 Task: Plan a visit to the art museum on the 10th at 1:00 PM.
Action: Mouse moved to (107, 249)
Screenshot: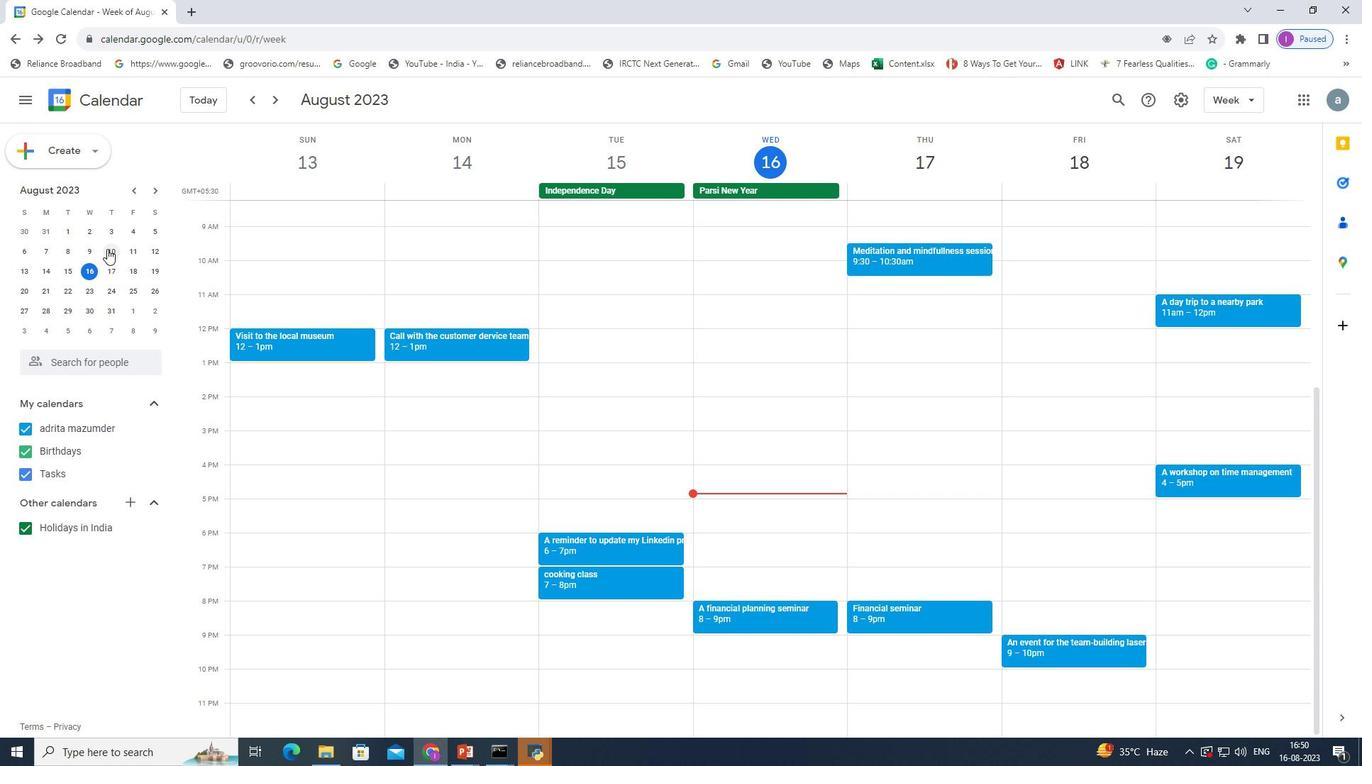 
Action: Mouse pressed left at (107, 249)
Screenshot: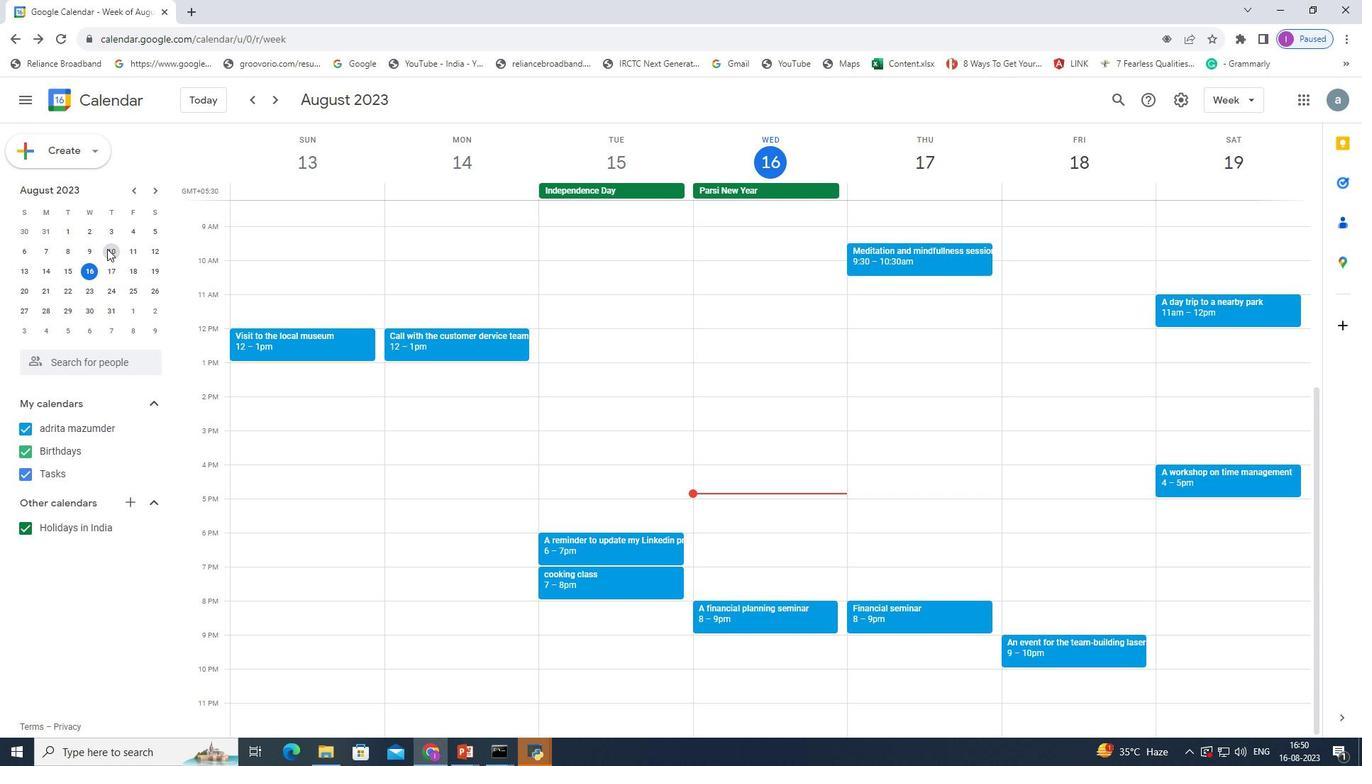 
Action: Mouse pressed left at (107, 249)
Screenshot: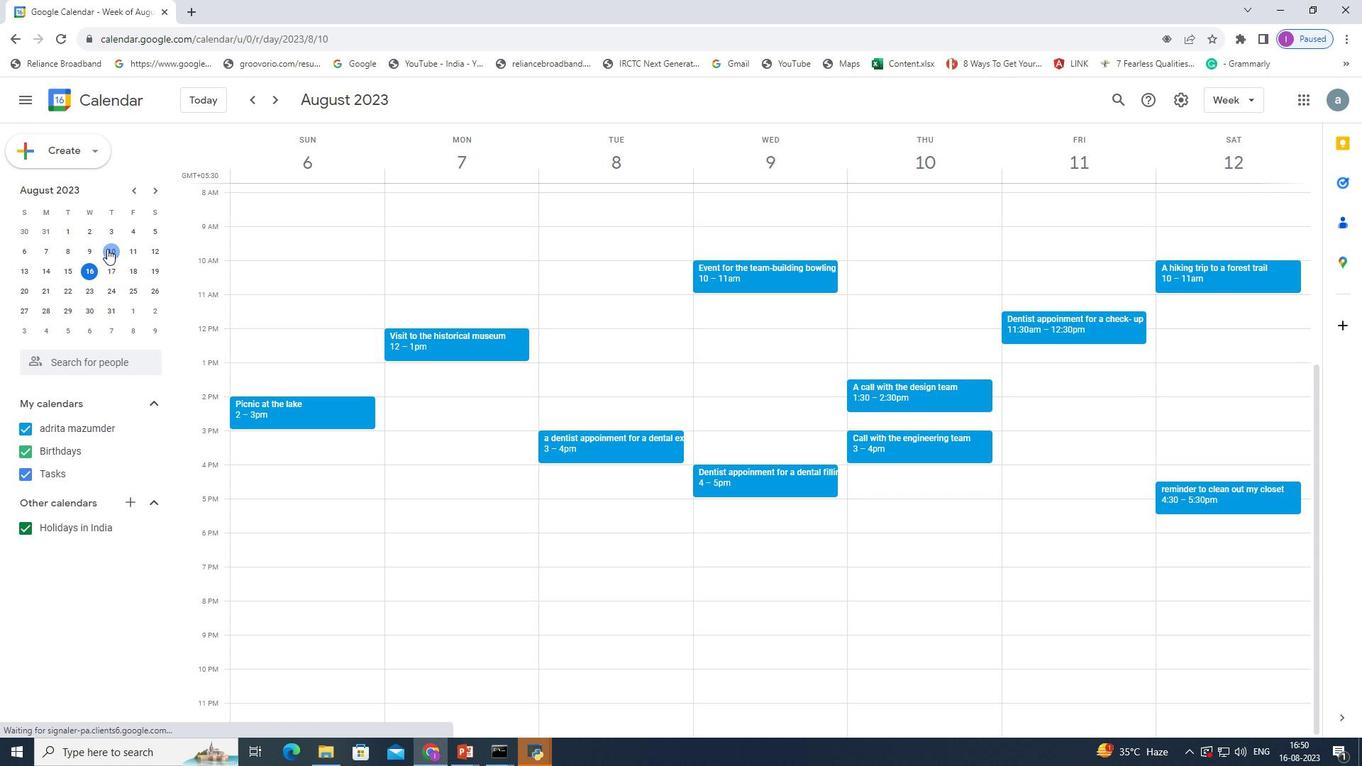 
Action: Mouse moved to (250, 371)
Screenshot: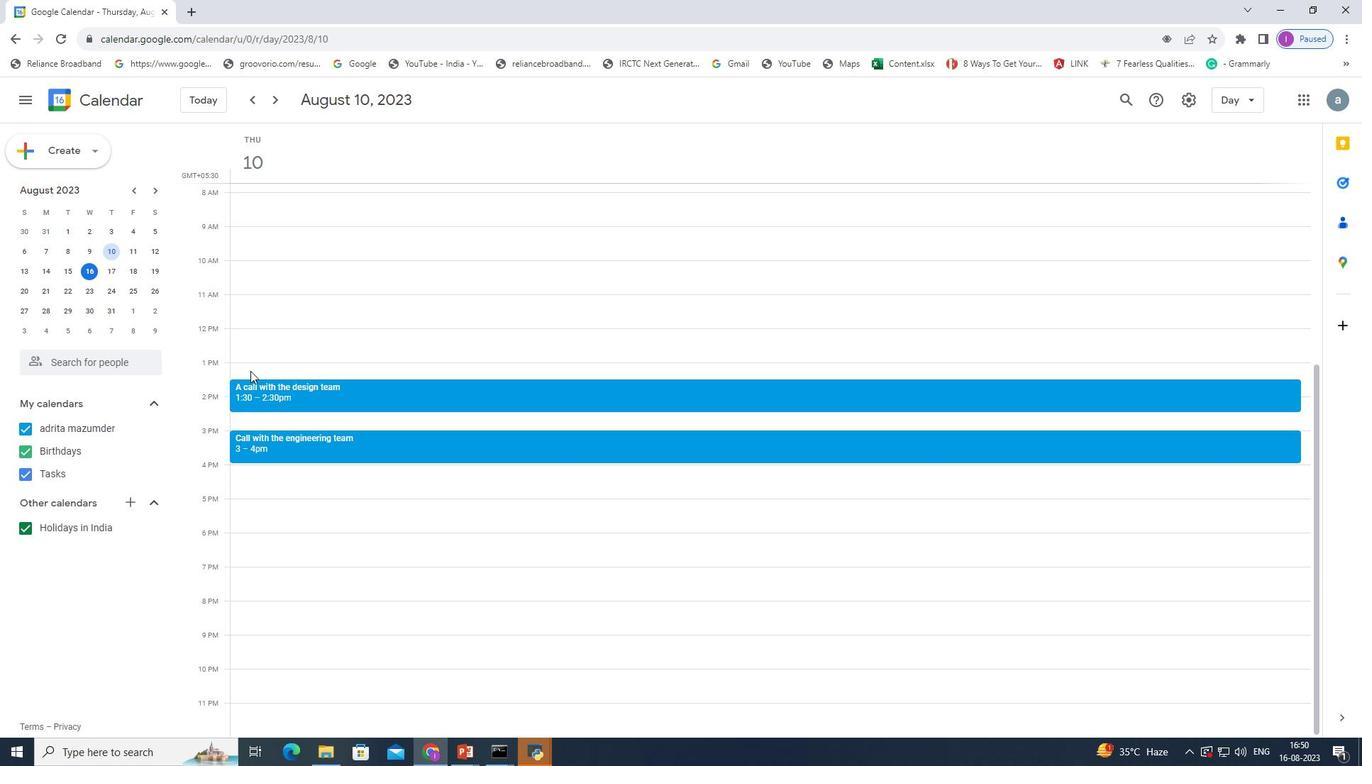 
Action: Mouse pressed left at (250, 371)
Screenshot: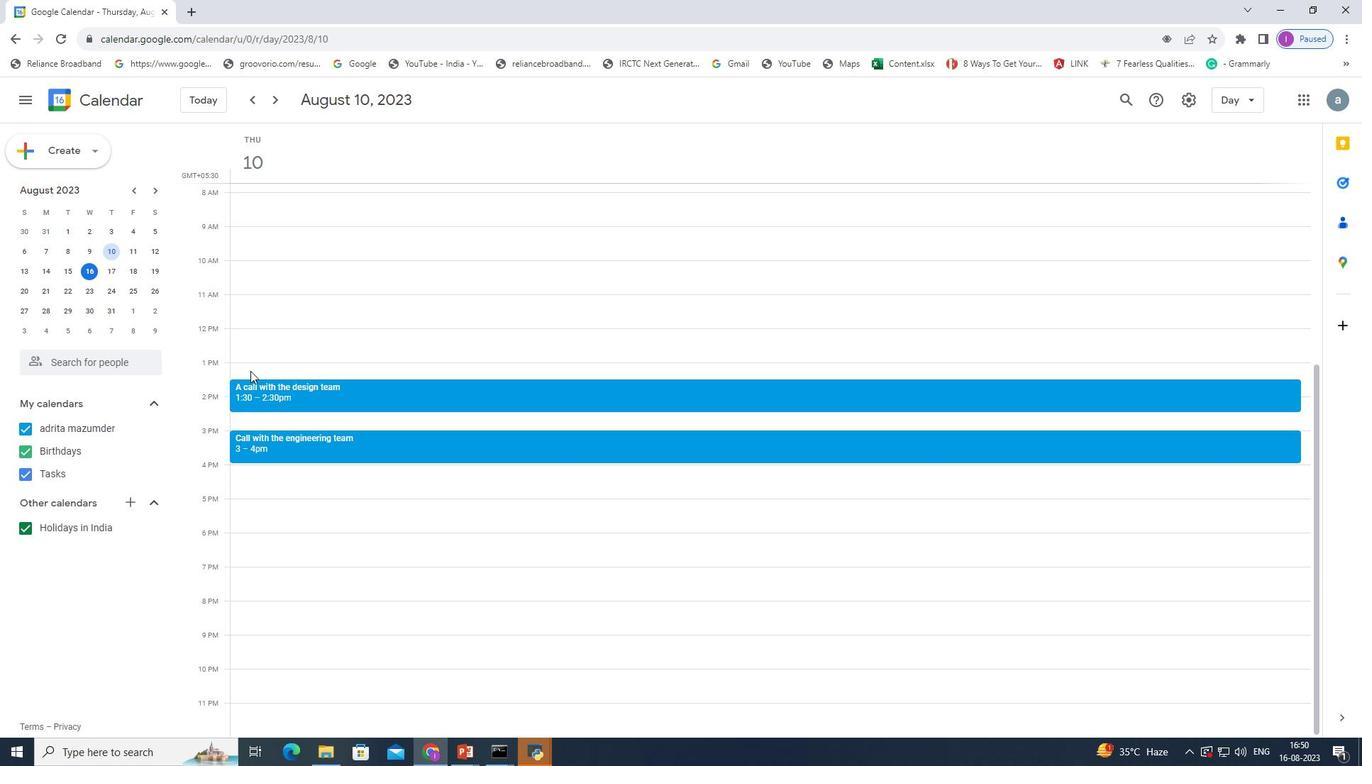 
Action: Mouse moved to (681, 271)
Screenshot: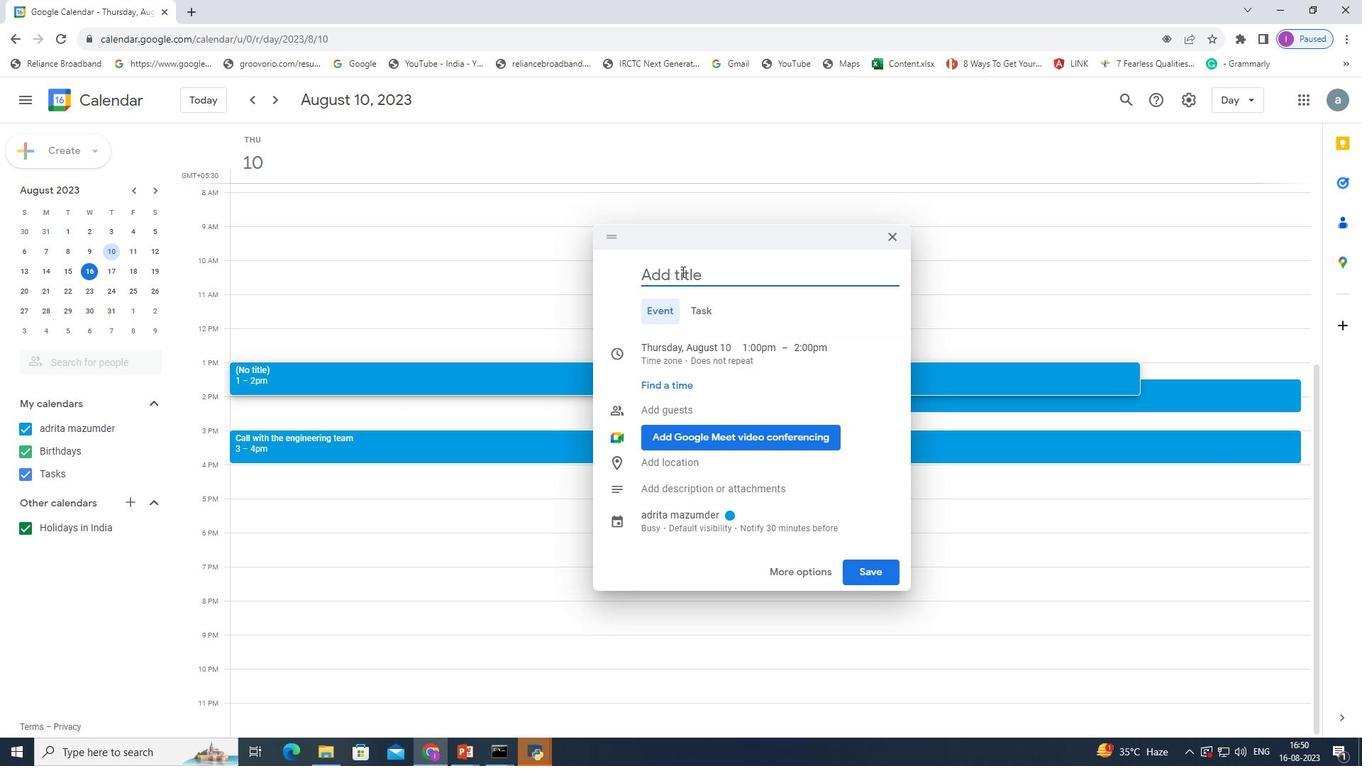 
Action: Mouse pressed left at (681, 271)
Screenshot: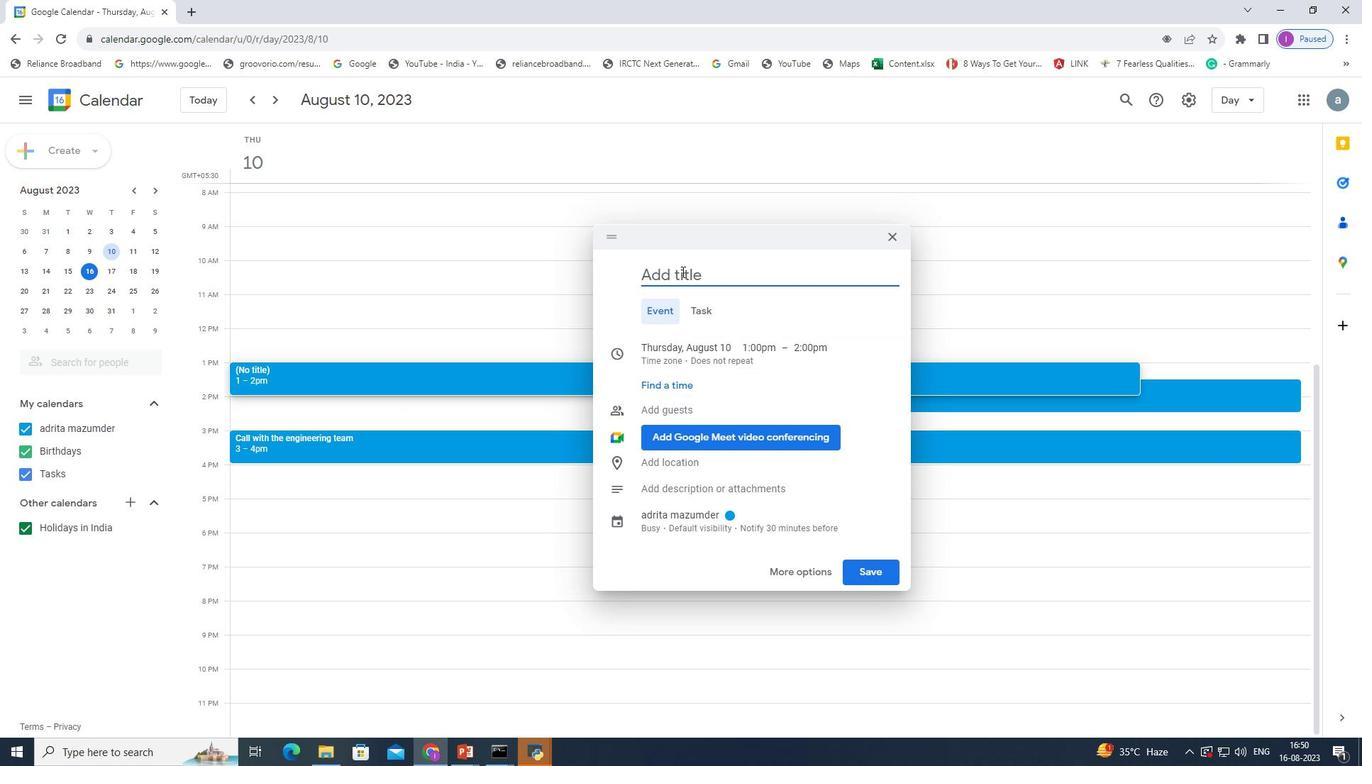 
Action: Key pressed <Key.shift>Visit<Key.space>to<Key.space>the<Key.space>art<Key.space>museum
Screenshot: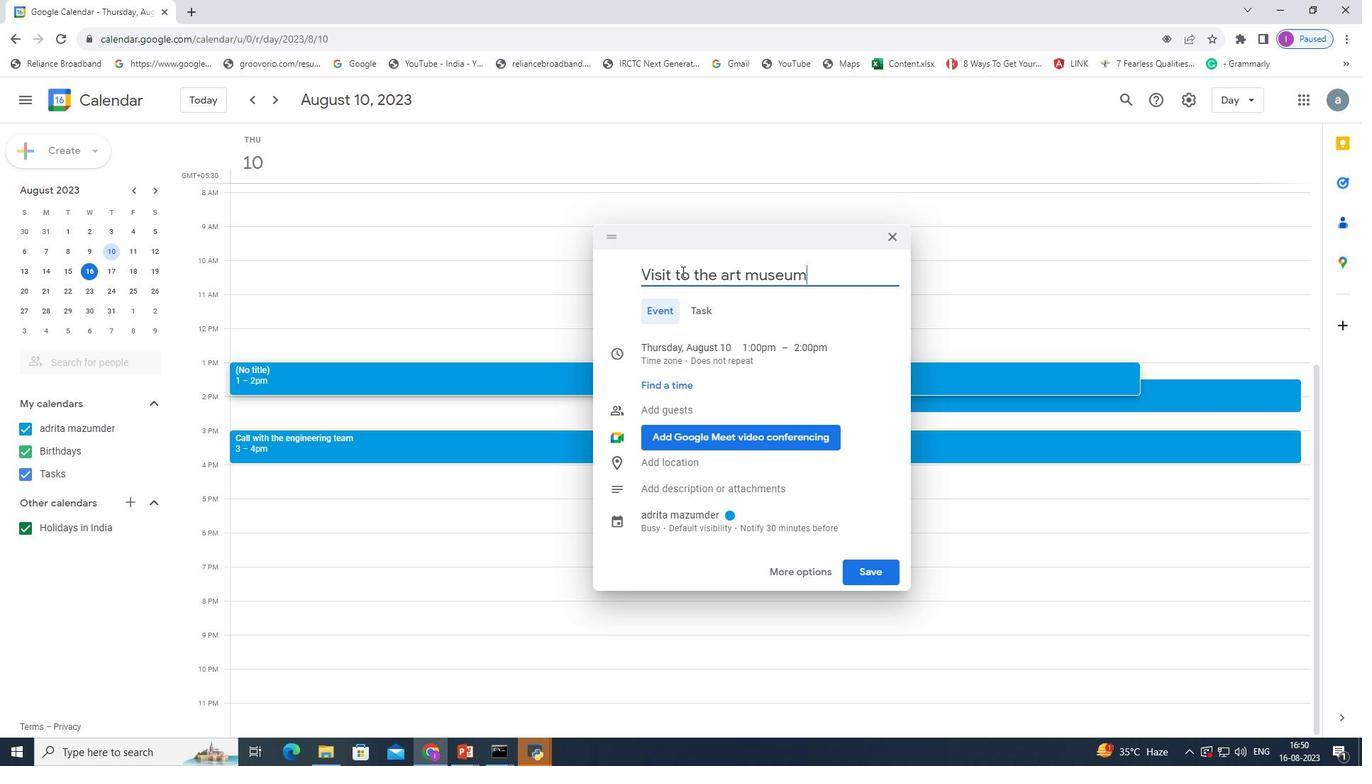 
Action: Mouse moved to (882, 564)
Screenshot: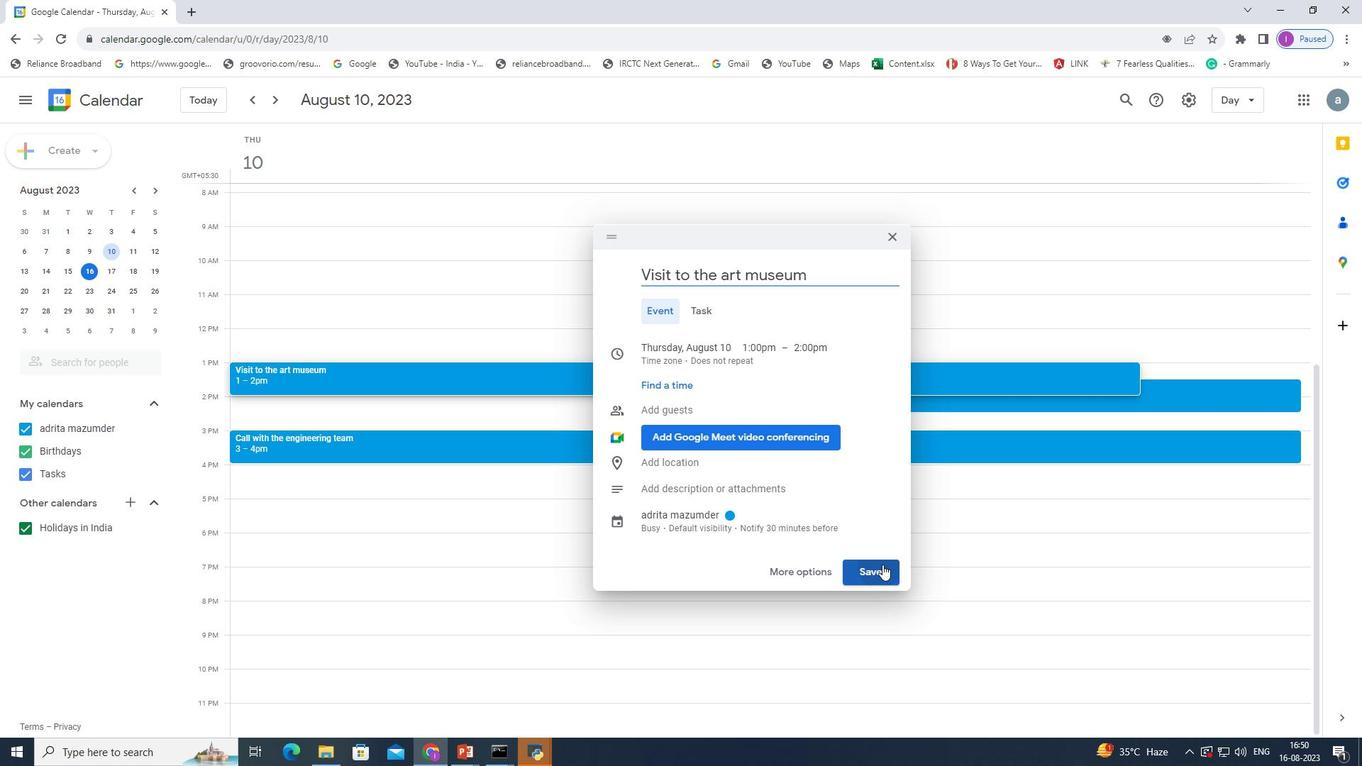
Action: Mouse pressed left at (882, 564)
Screenshot: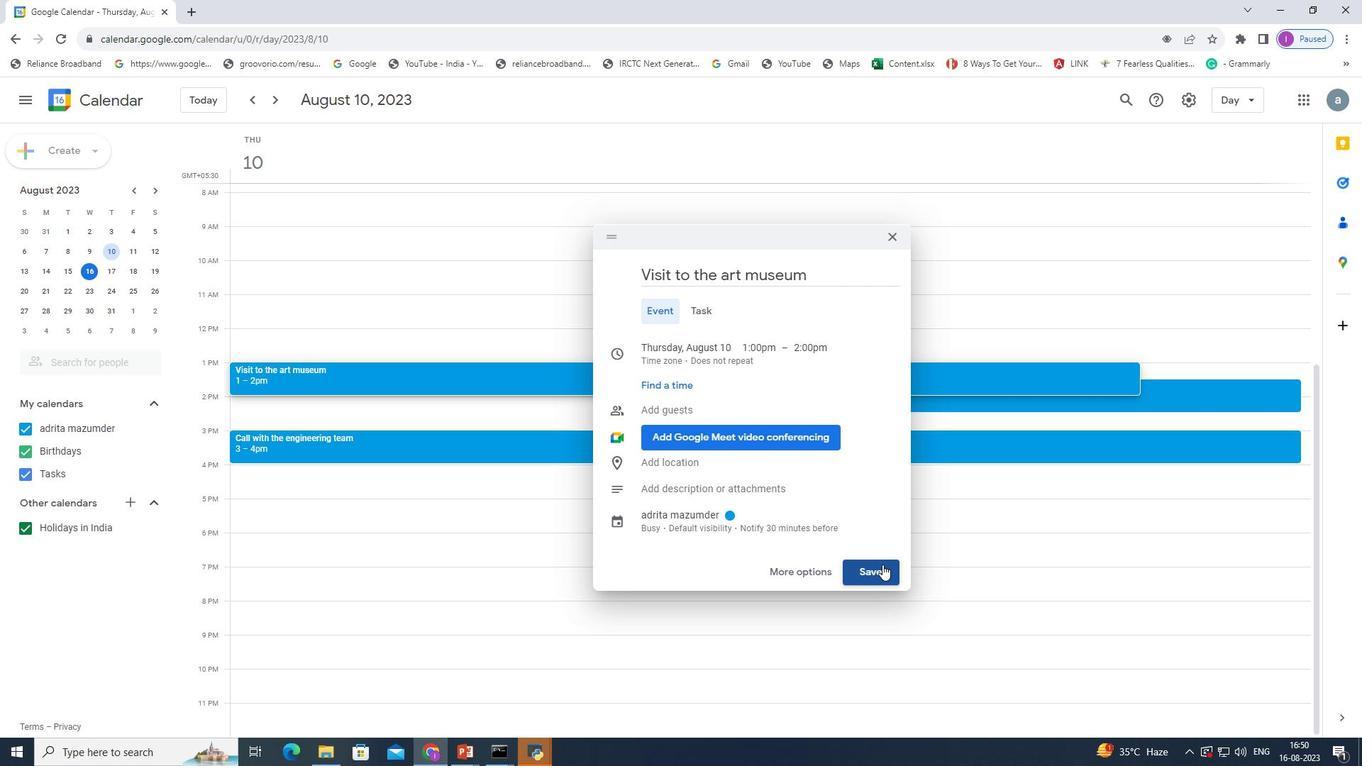 
Action: Mouse moved to (868, 578)
Screenshot: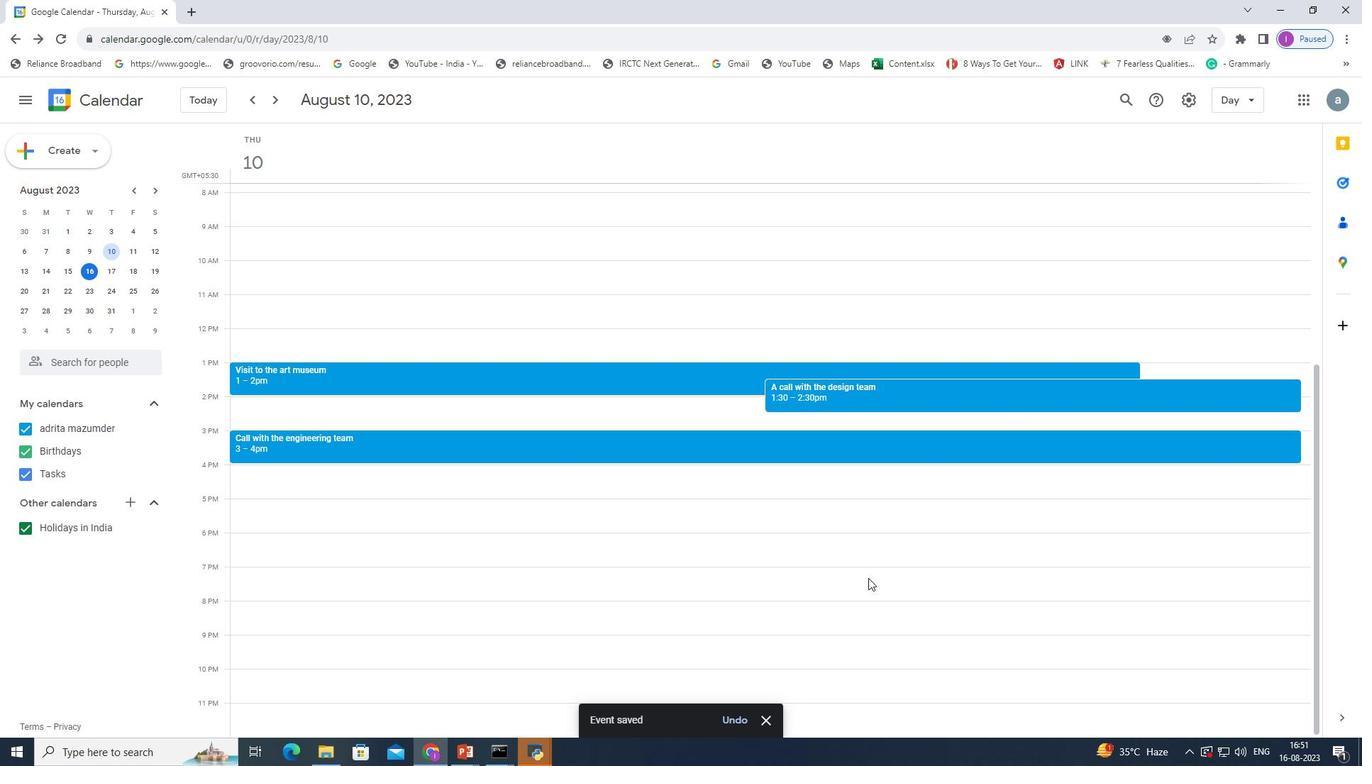 
